 Task: Filter the news for the year 2022.
Action: Mouse moved to (1172, 229)
Screenshot: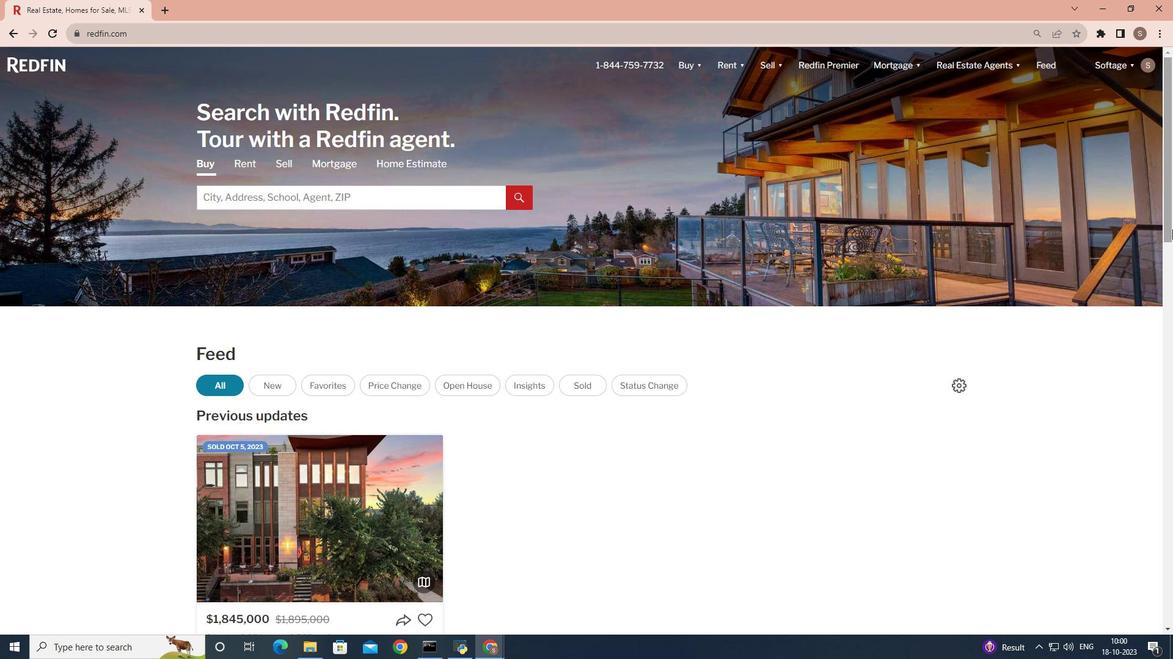 
Action: Mouse pressed left at (1172, 229)
Screenshot: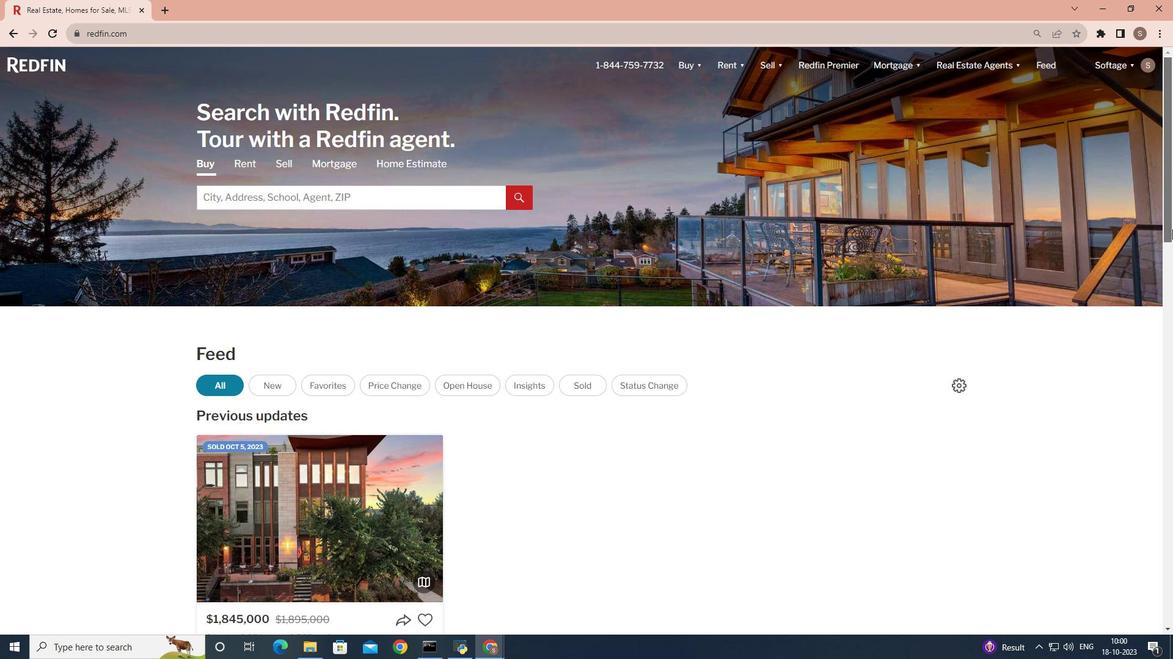 
Action: Mouse moved to (343, 484)
Screenshot: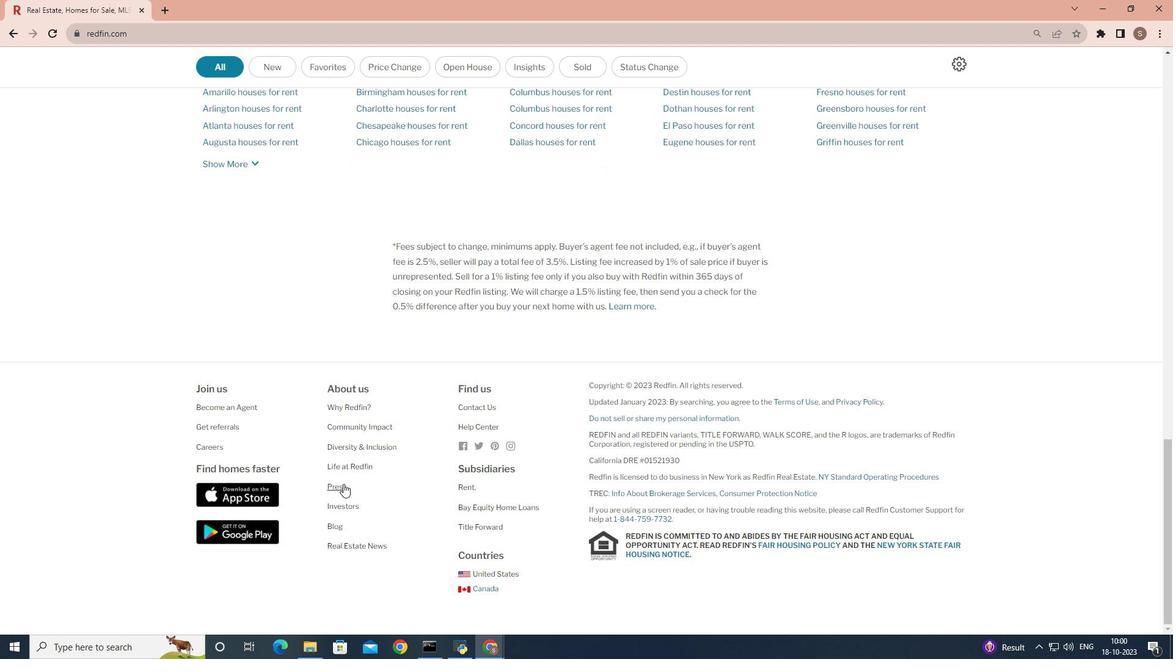 
Action: Mouse pressed left at (343, 484)
Screenshot: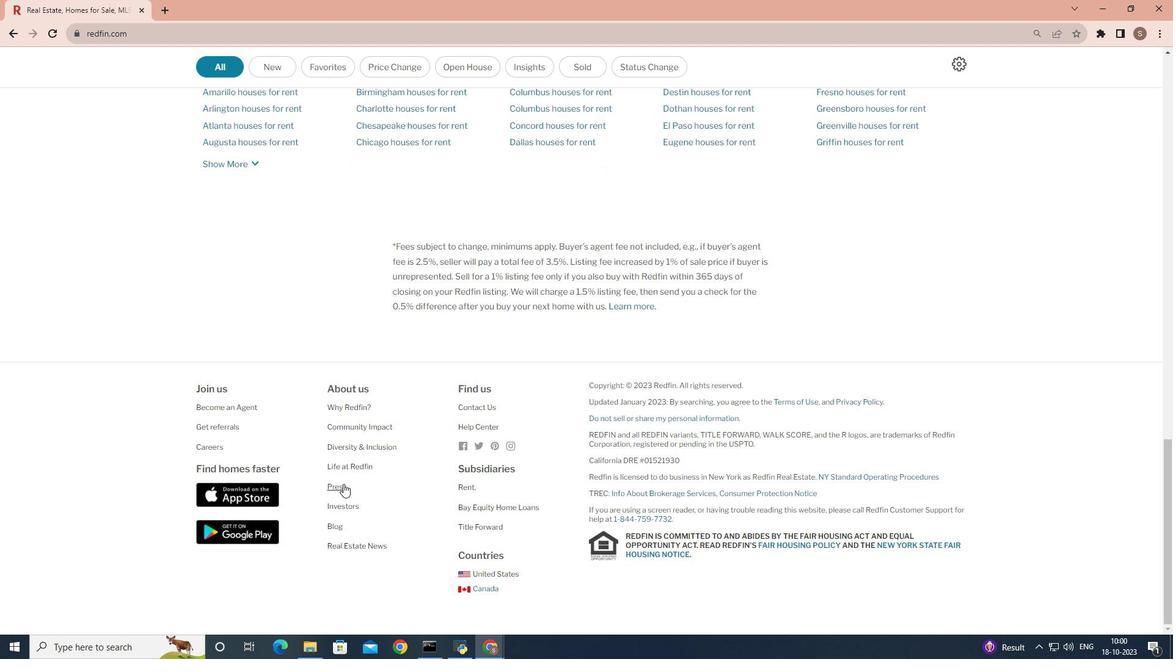 
Action: Mouse moved to (410, 538)
Screenshot: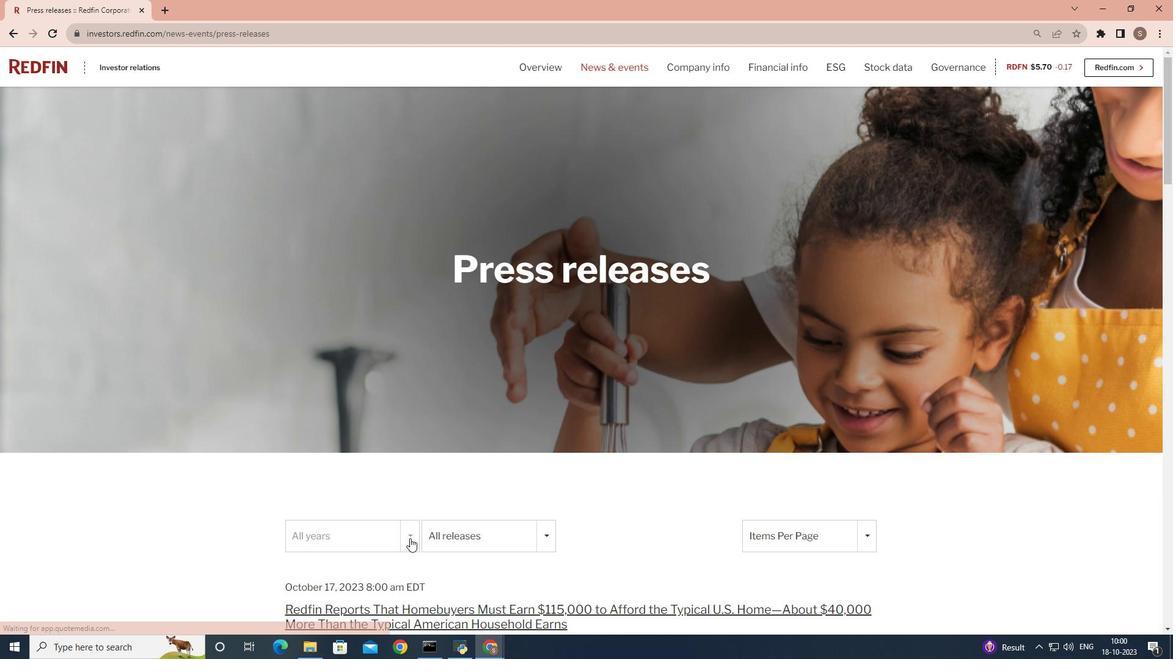 
Action: Mouse pressed left at (410, 538)
Screenshot: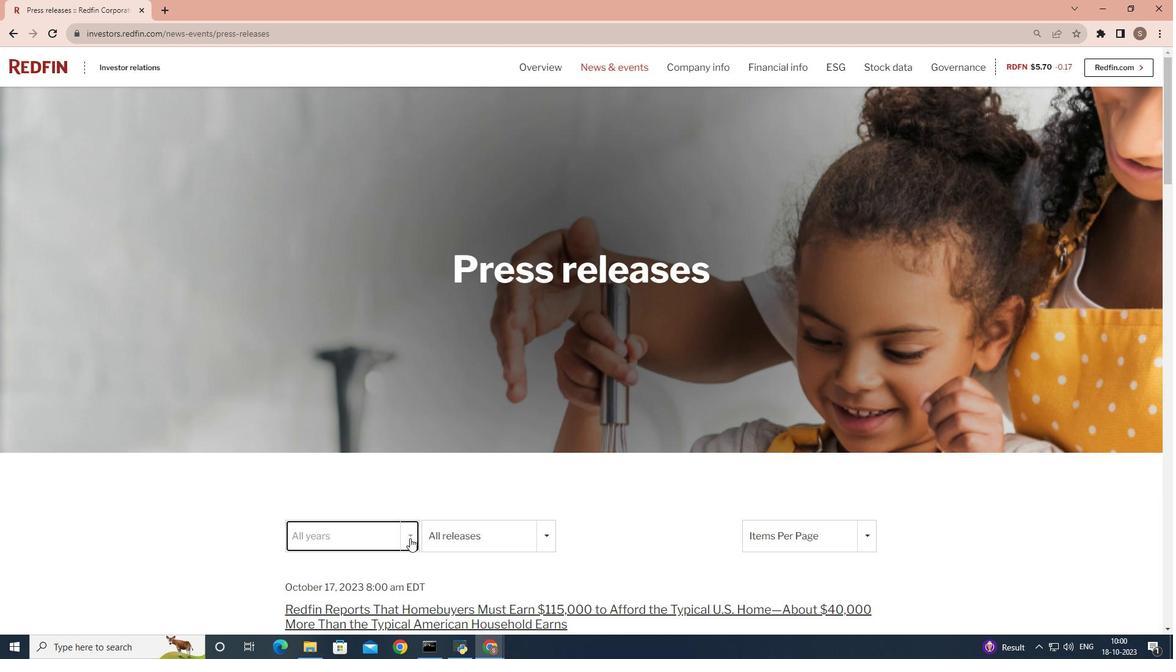 
Action: Mouse moved to (345, 326)
Screenshot: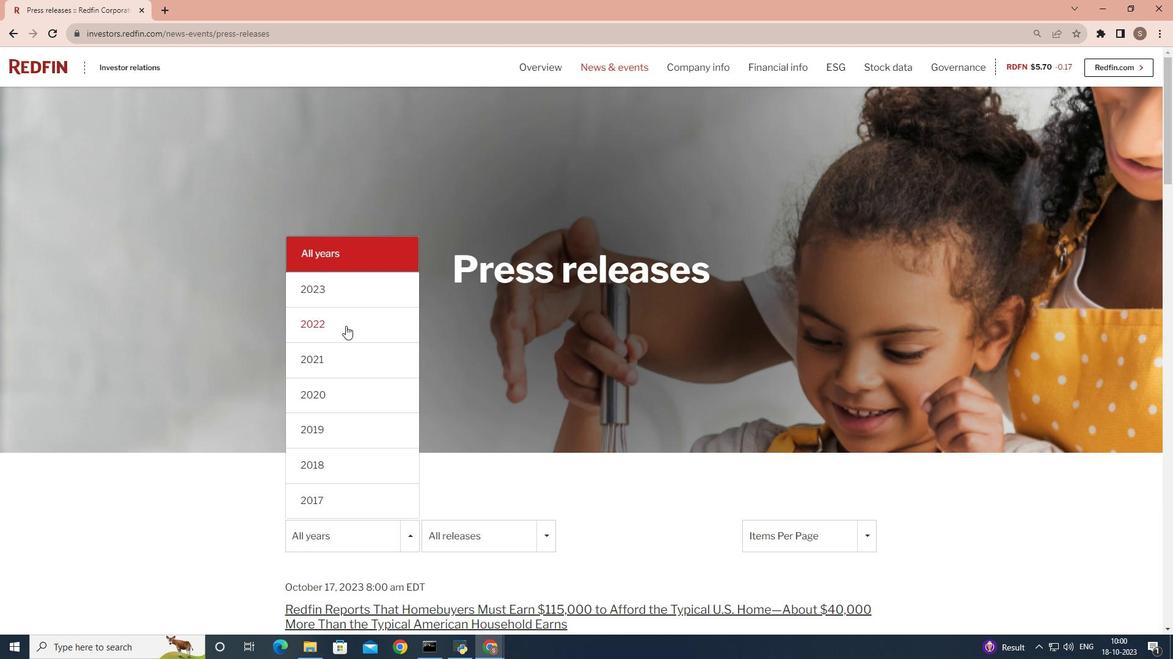 
Action: Mouse pressed left at (345, 326)
Screenshot: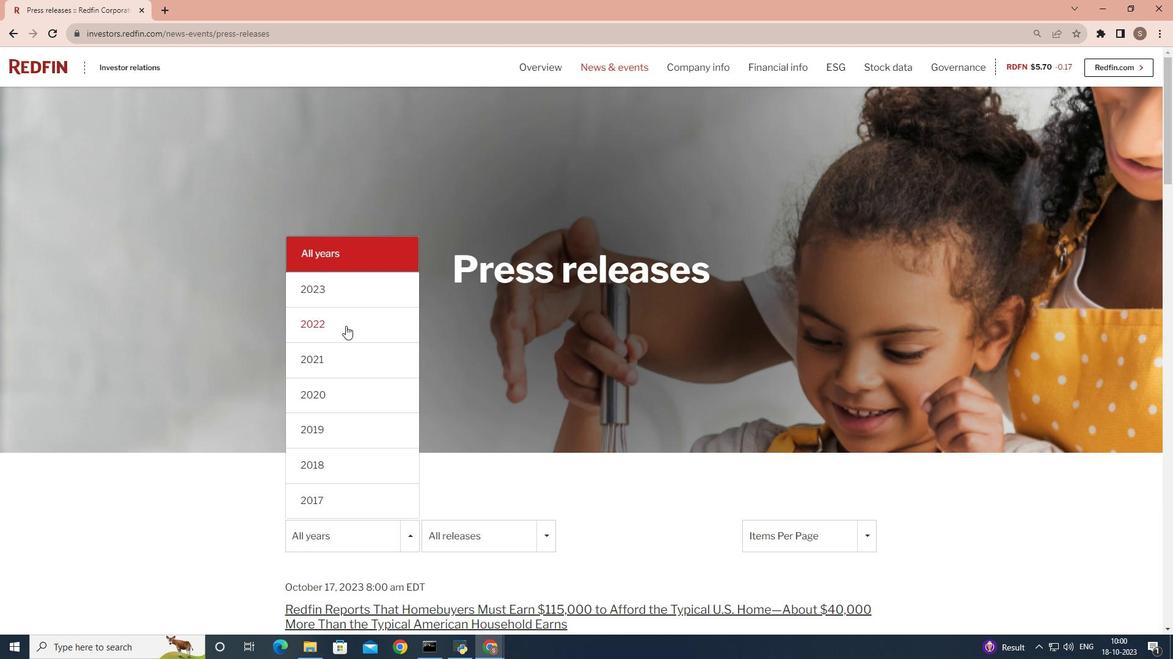 
